 Task: Add Sprouts 85% Lean Grass-Fed Ground Beef Patties to the cart.
Action: Mouse moved to (19, 65)
Screenshot: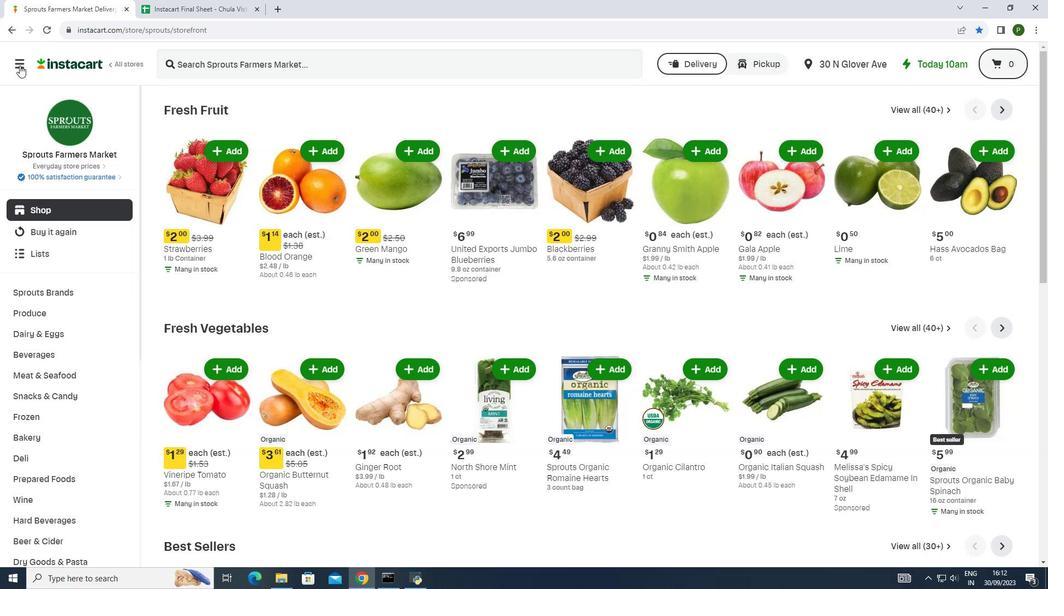 
Action: Mouse pressed left at (19, 65)
Screenshot: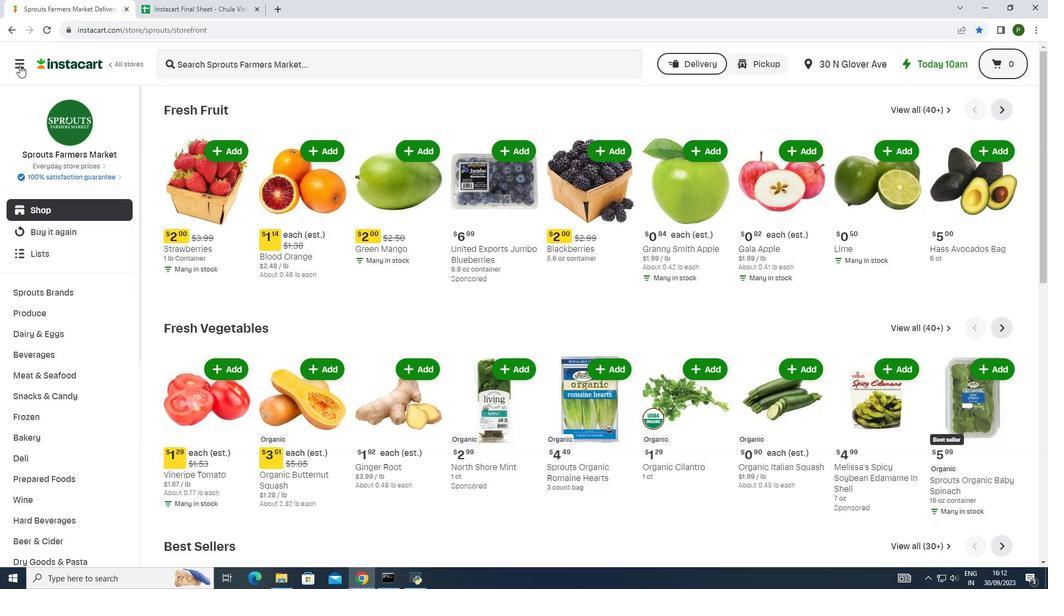 
Action: Mouse moved to (48, 284)
Screenshot: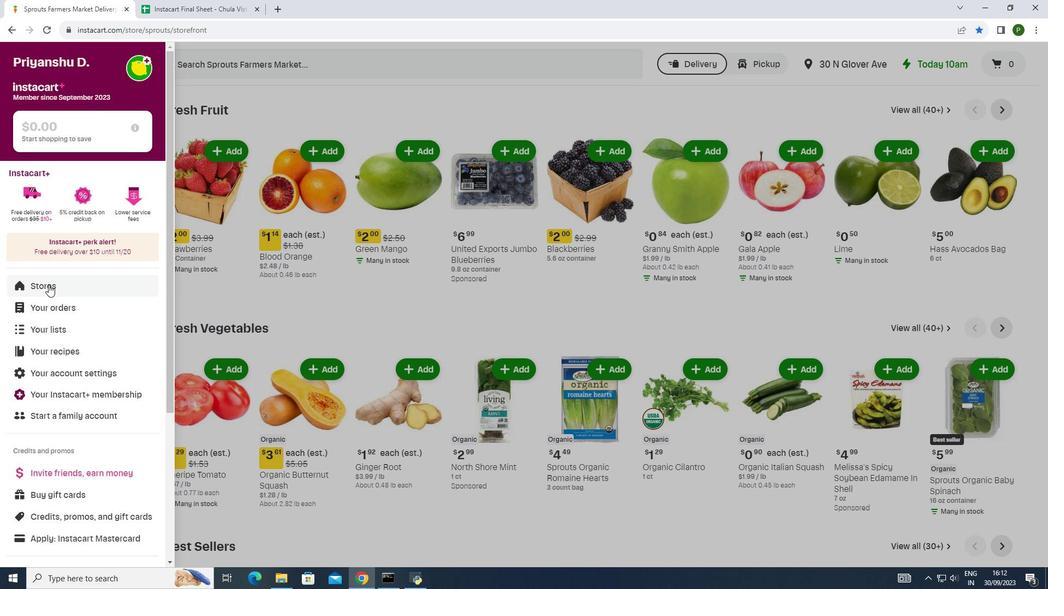 
Action: Mouse pressed left at (48, 284)
Screenshot: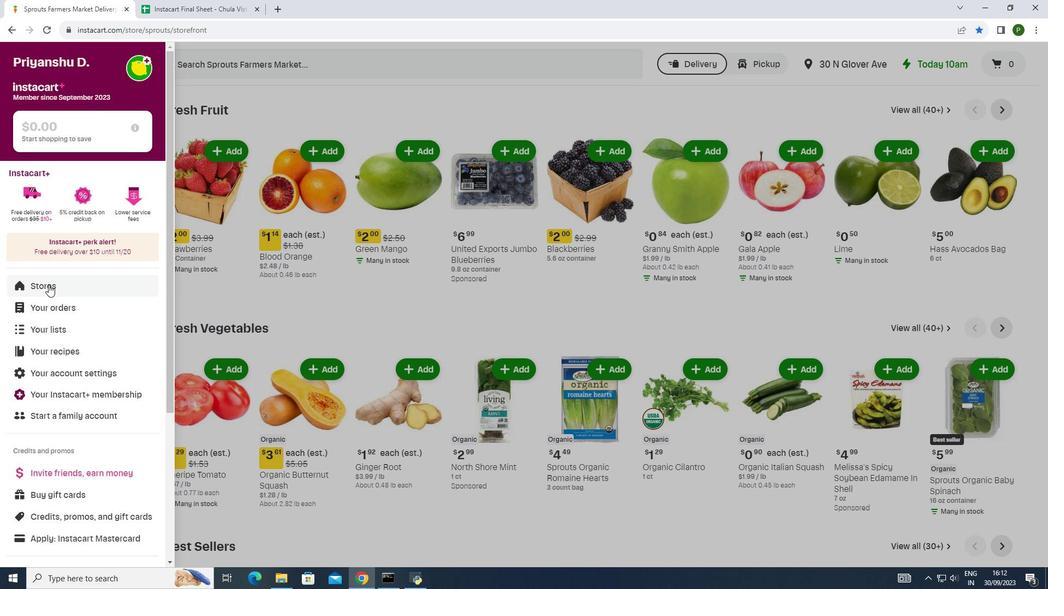 
Action: Mouse moved to (240, 103)
Screenshot: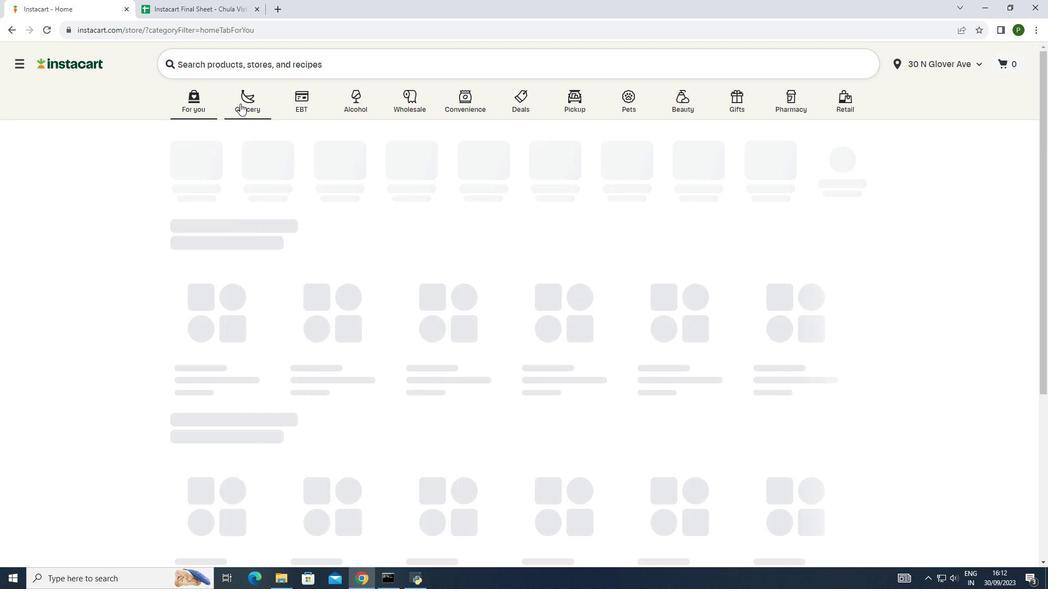 
Action: Mouse pressed left at (240, 103)
Screenshot: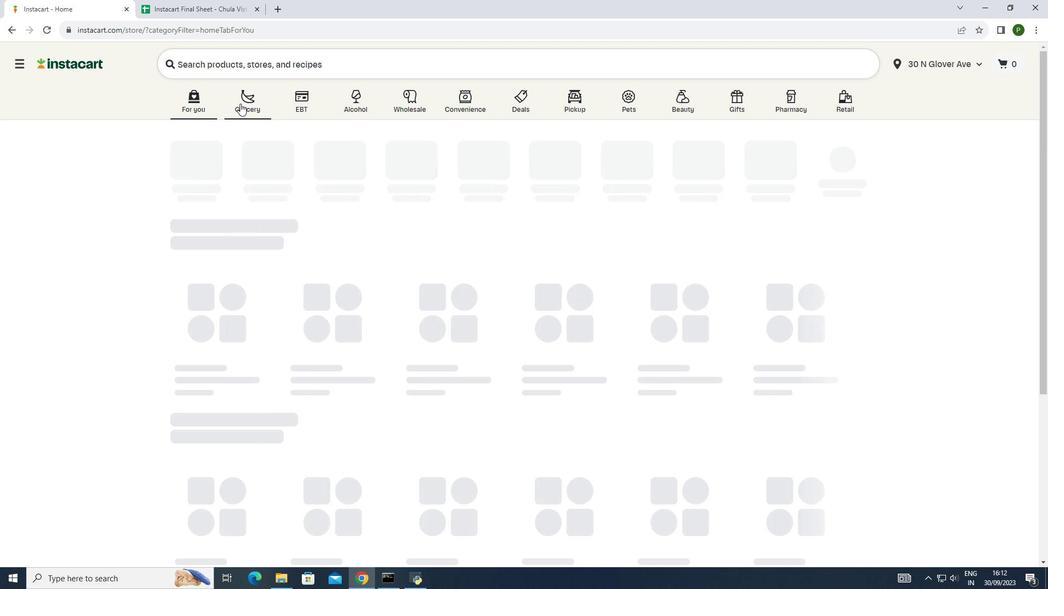 
Action: Mouse moved to (552, 162)
Screenshot: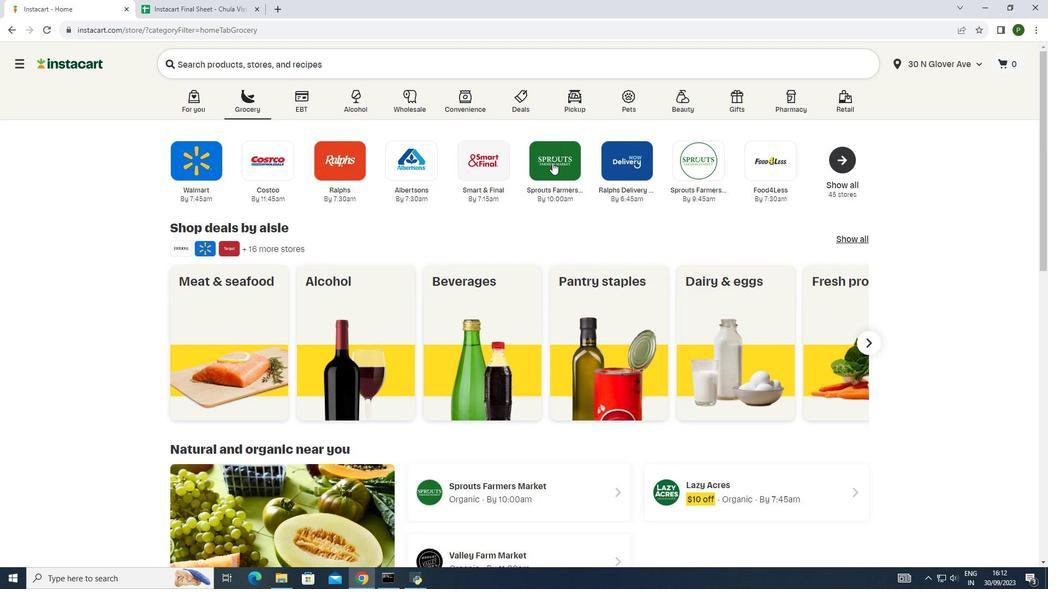 
Action: Mouse pressed left at (552, 162)
Screenshot: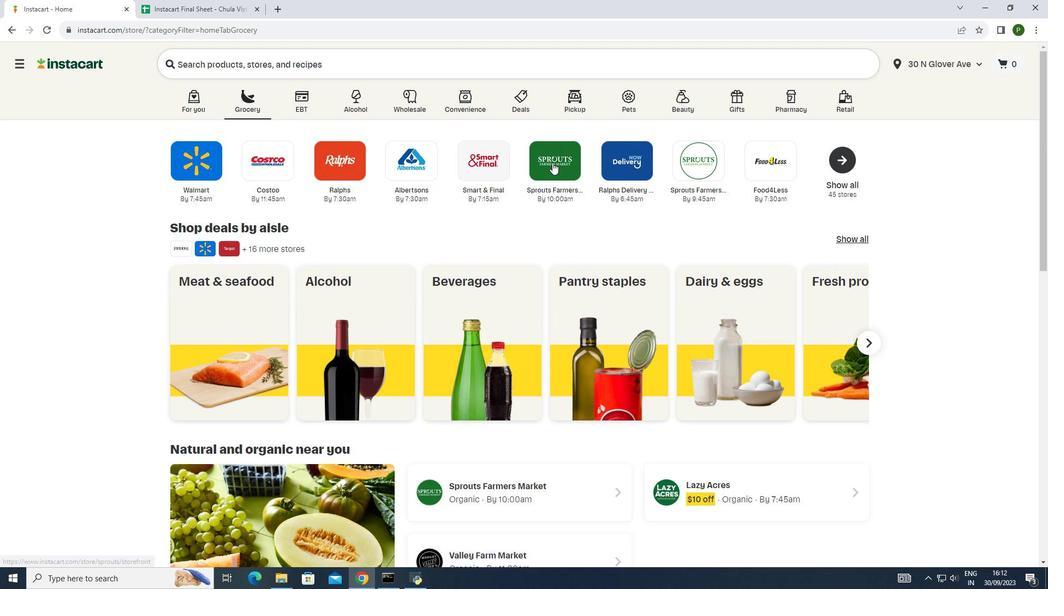 
Action: Mouse moved to (36, 290)
Screenshot: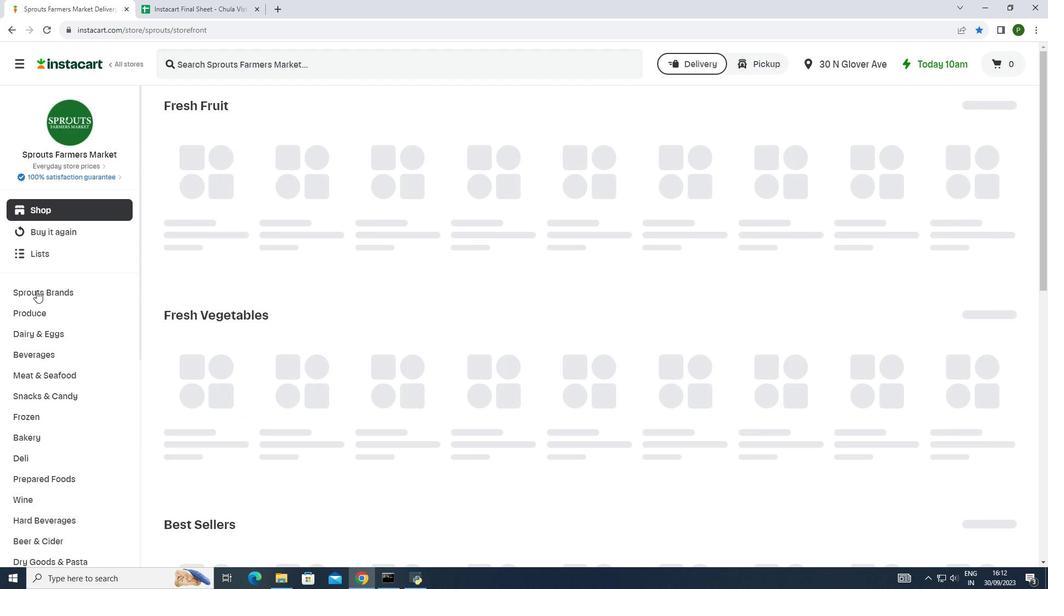 
Action: Mouse pressed left at (36, 290)
Screenshot: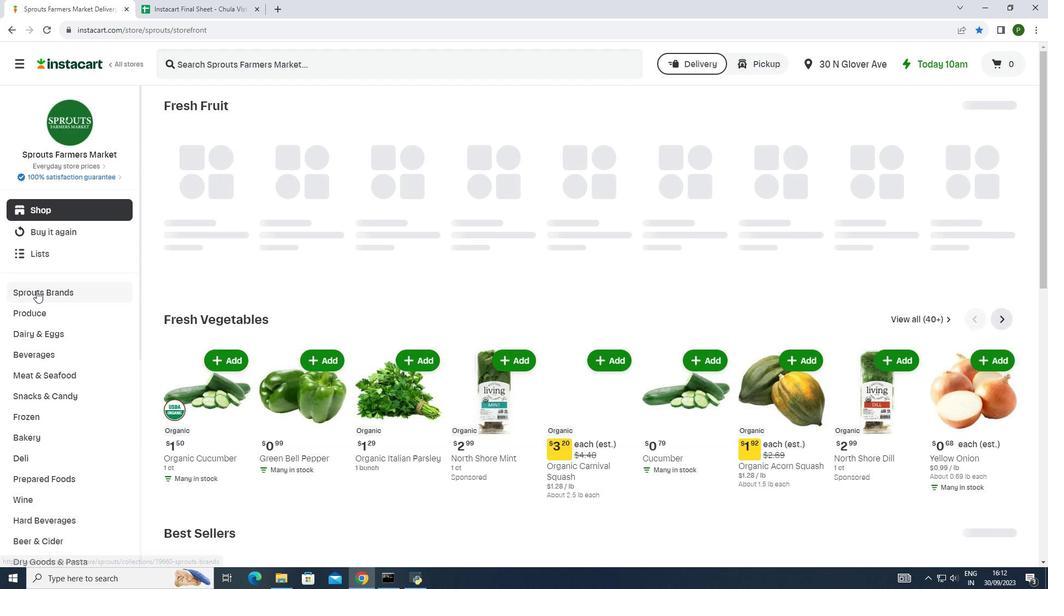 
Action: Mouse moved to (60, 334)
Screenshot: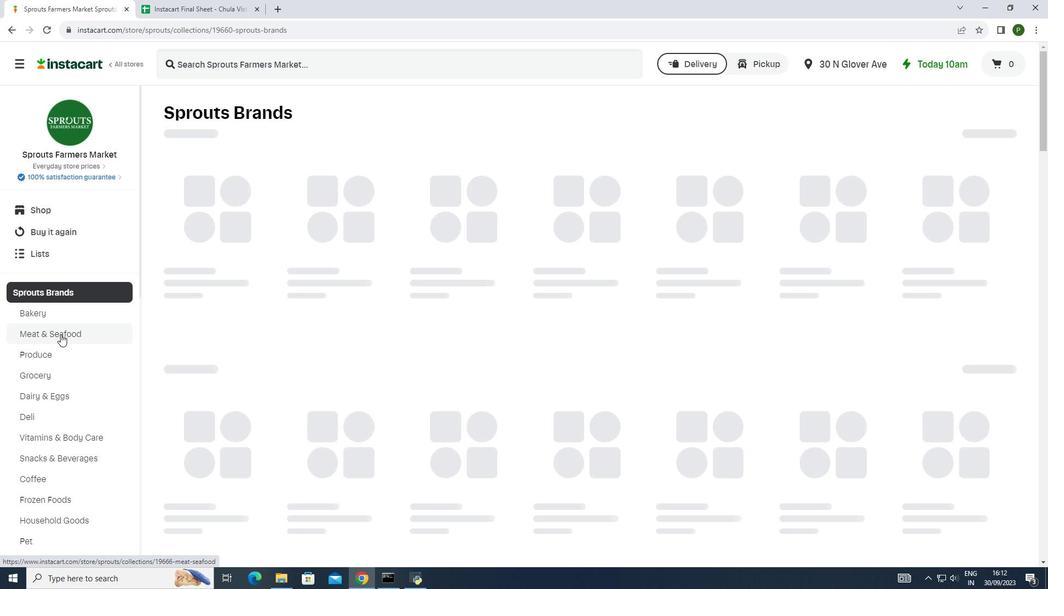 
Action: Mouse pressed left at (60, 334)
Screenshot: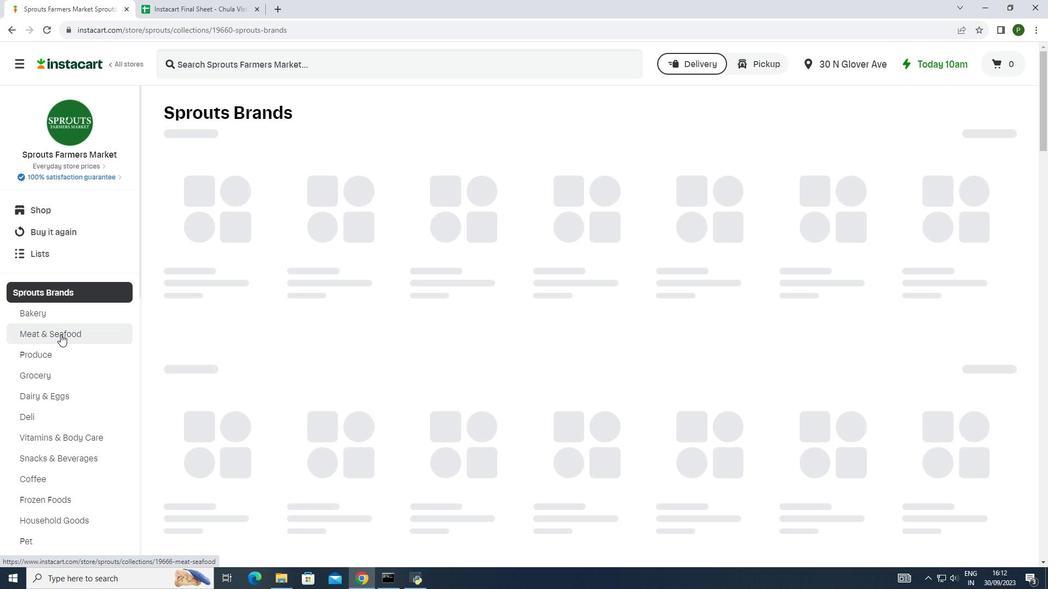 
Action: Mouse moved to (232, 191)
Screenshot: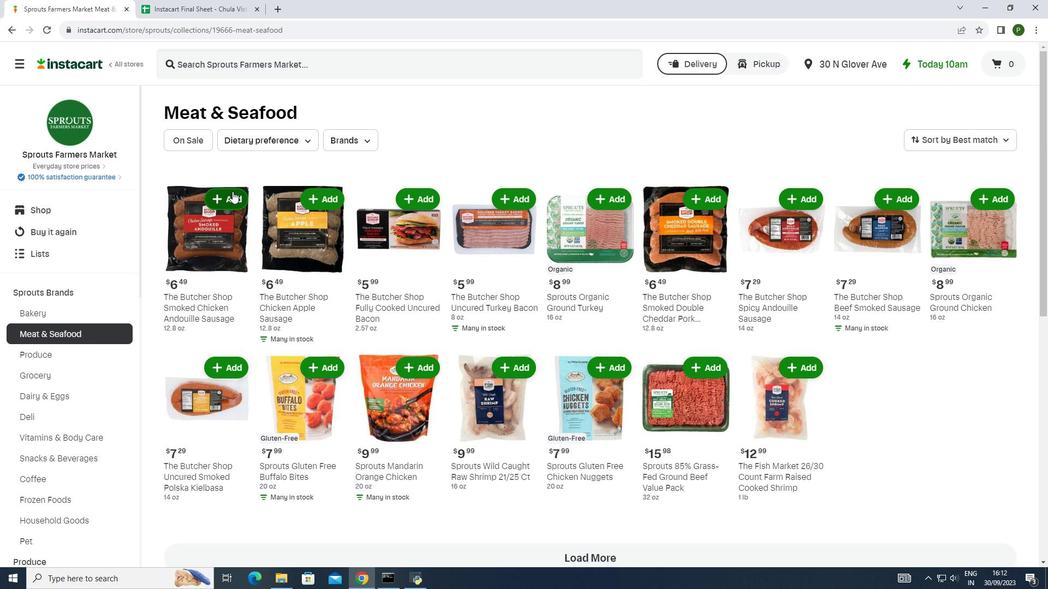 
Action: Mouse scrolled (232, 191) with delta (0, 0)
Screenshot: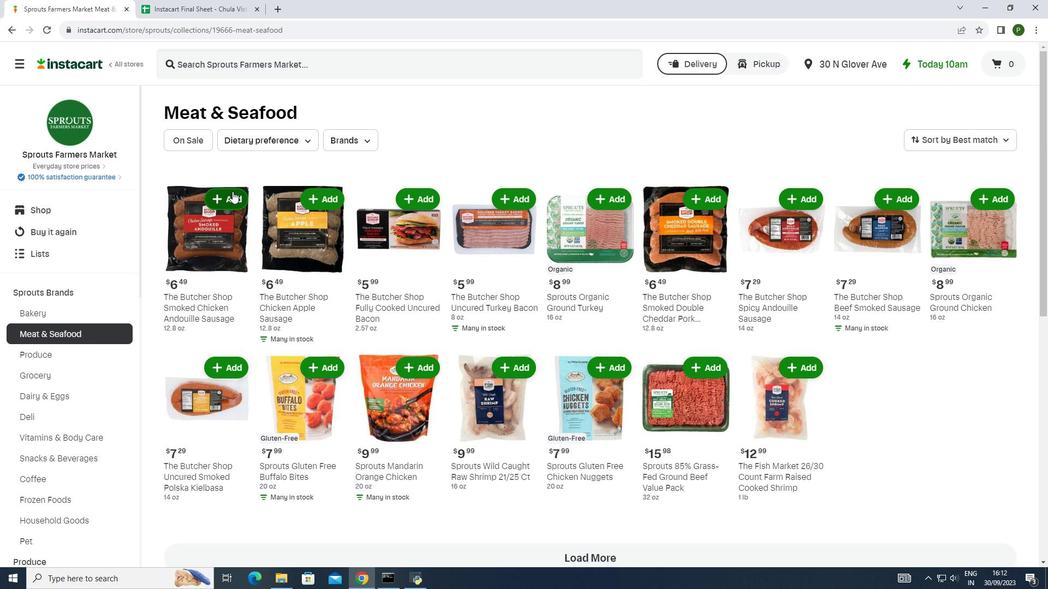 
Action: Mouse moved to (235, 193)
Screenshot: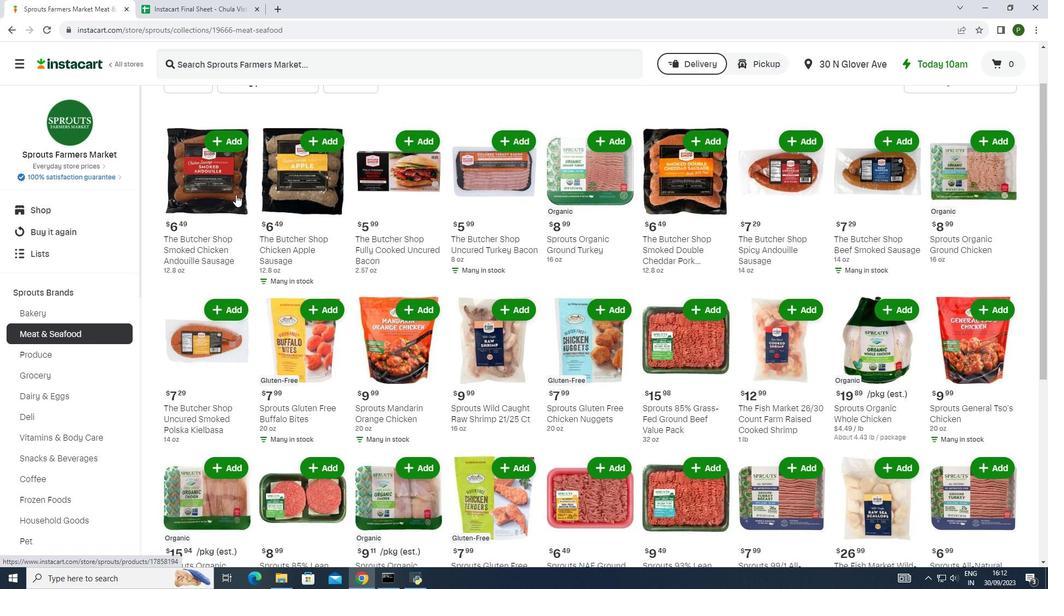 
Action: Mouse scrolled (235, 193) with delta (0, 0)
Screenshot: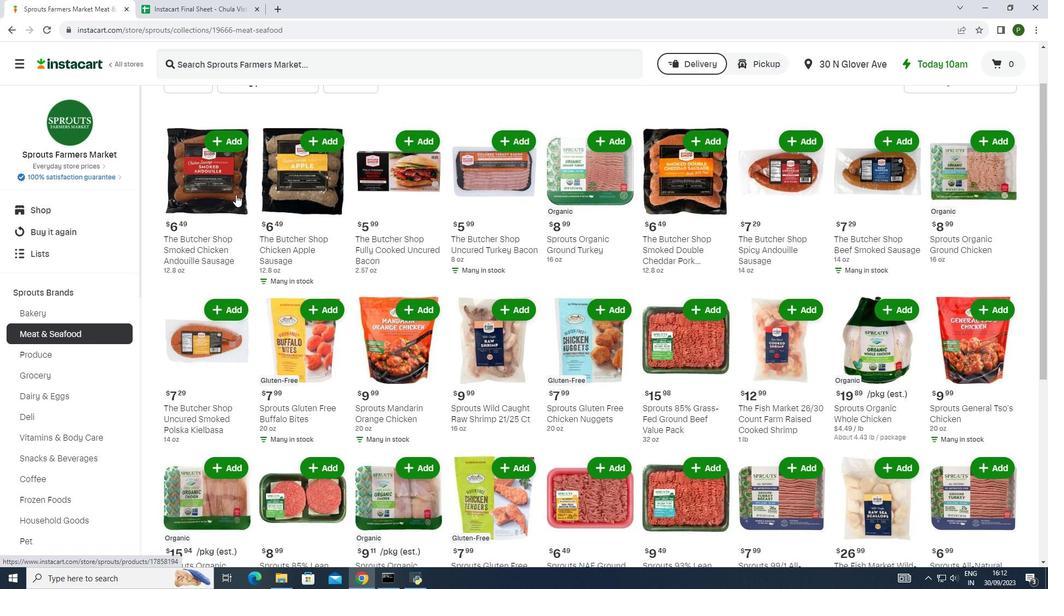
Action: Mouse moved to (236, 195)
Screenshot: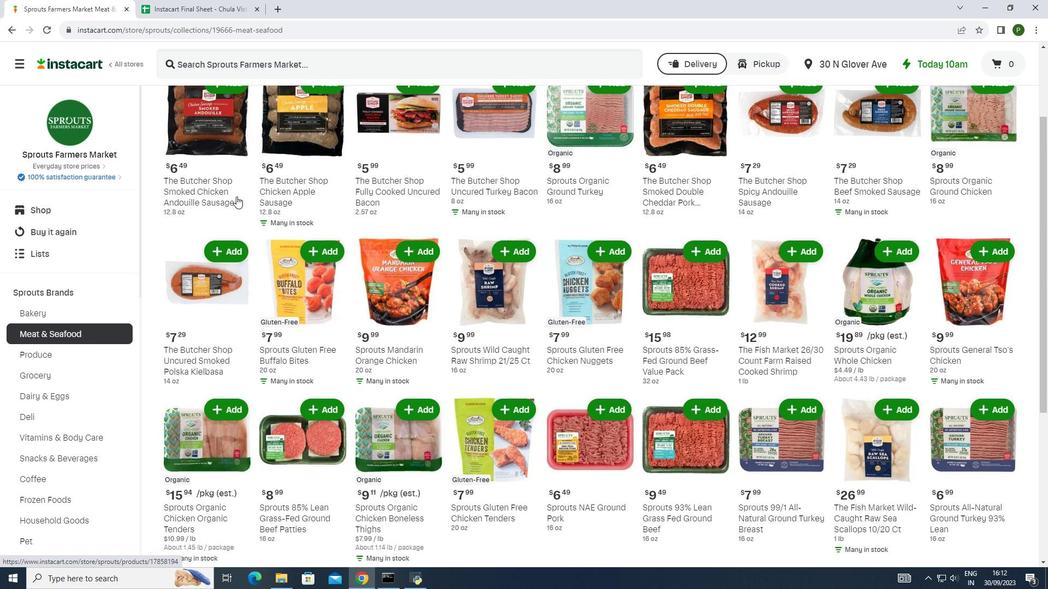 
Action: Mouse scrolled (236, 194) with delta (0, 0)
Screenshot: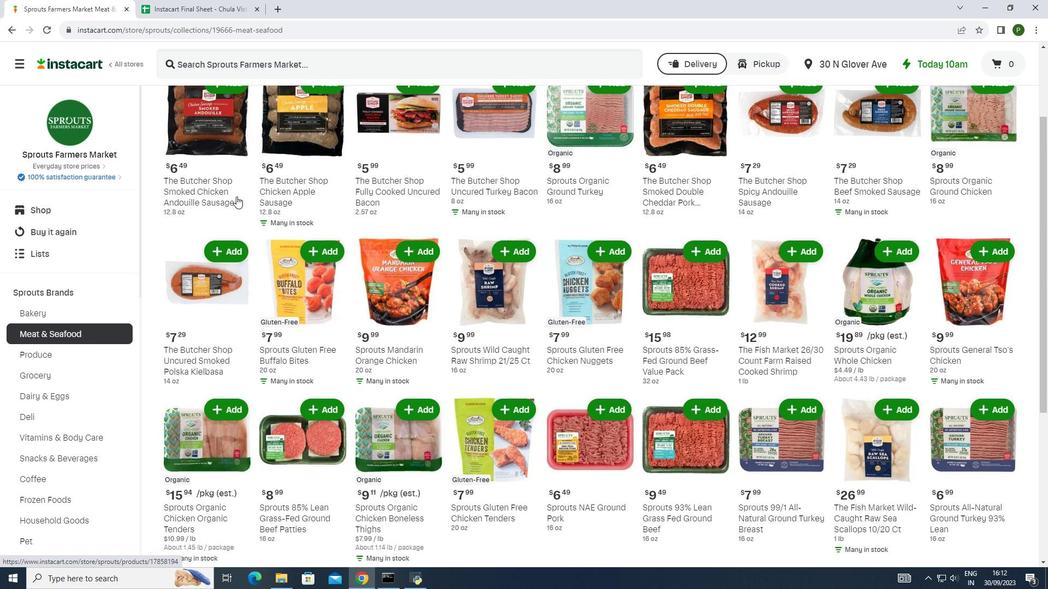 
Action: Mouse moved to (235, 206)
Screenshot: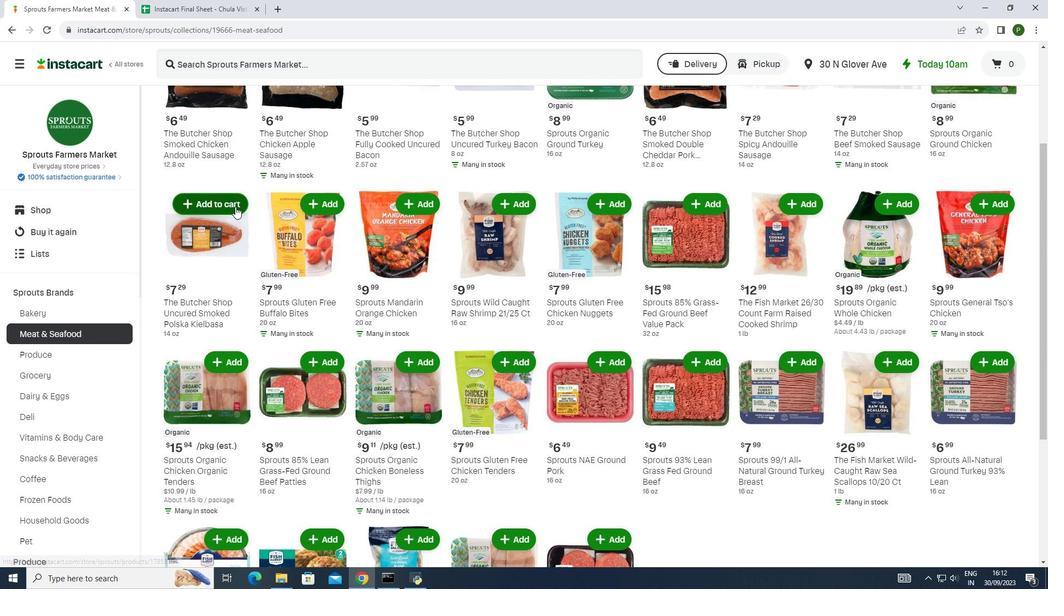 
Action: Mouse scrolled (235, 206) with delta (0, 0)
Screenshot: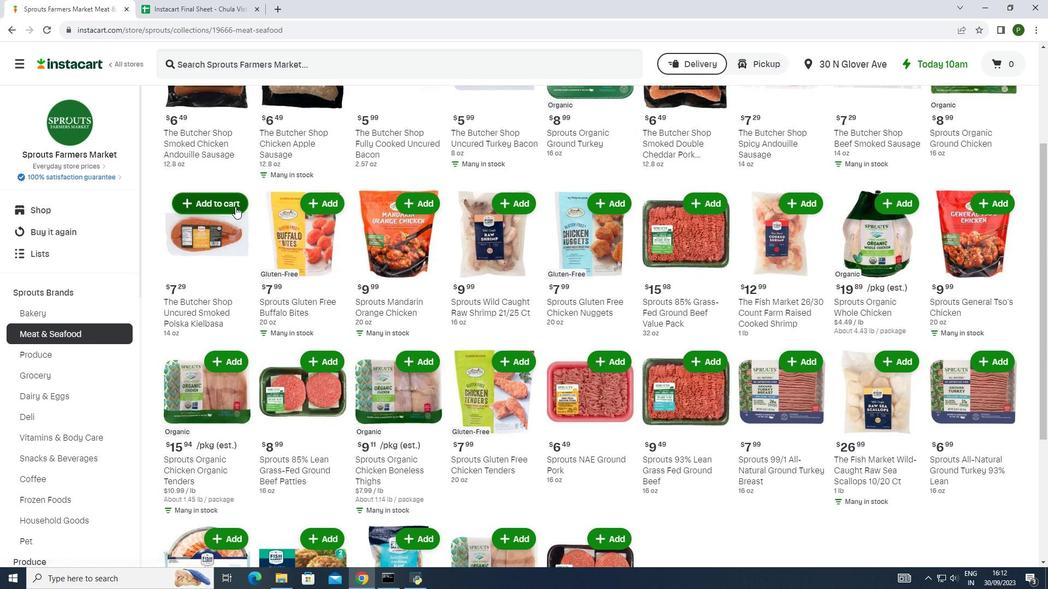 
Action: Mouse moved to (239, 218)
Screenshot: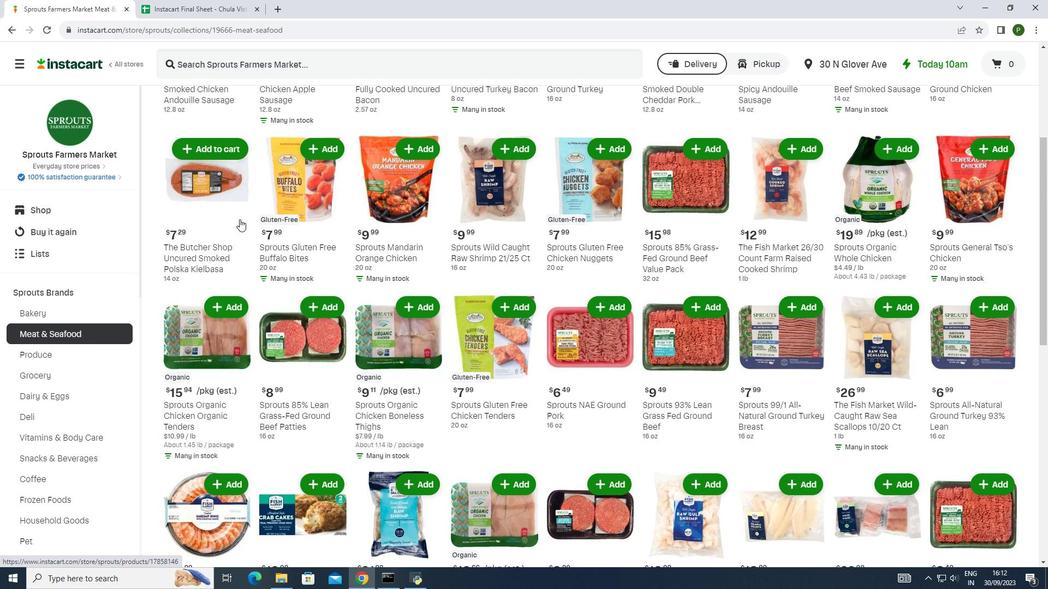 
Action: Mouse scrolled (239, 218) with delta (0, 0)
Screenshot: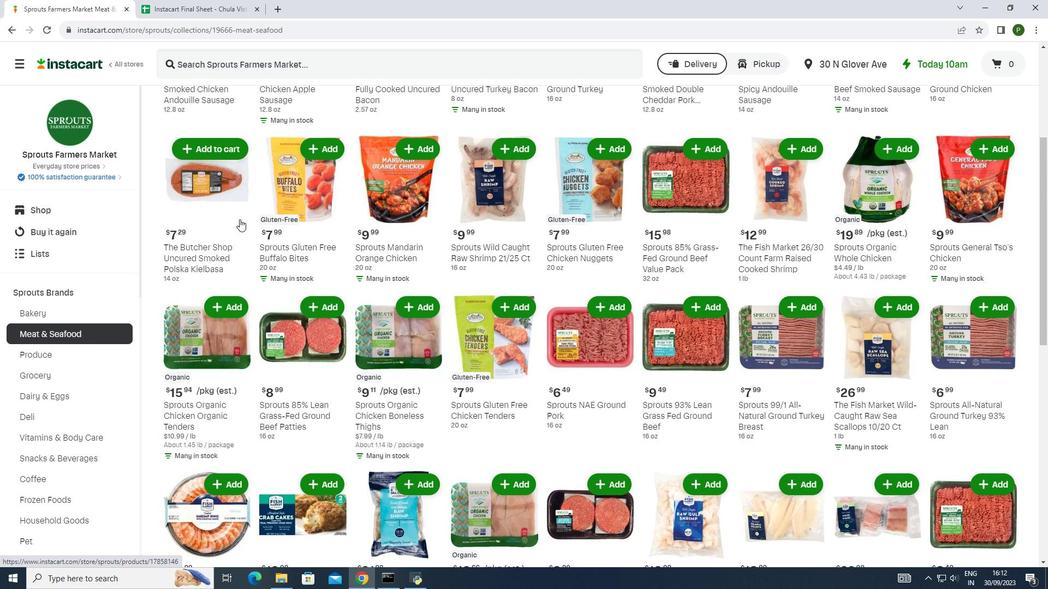 
Action: Mouse moved to (231, 221)
Screenshot: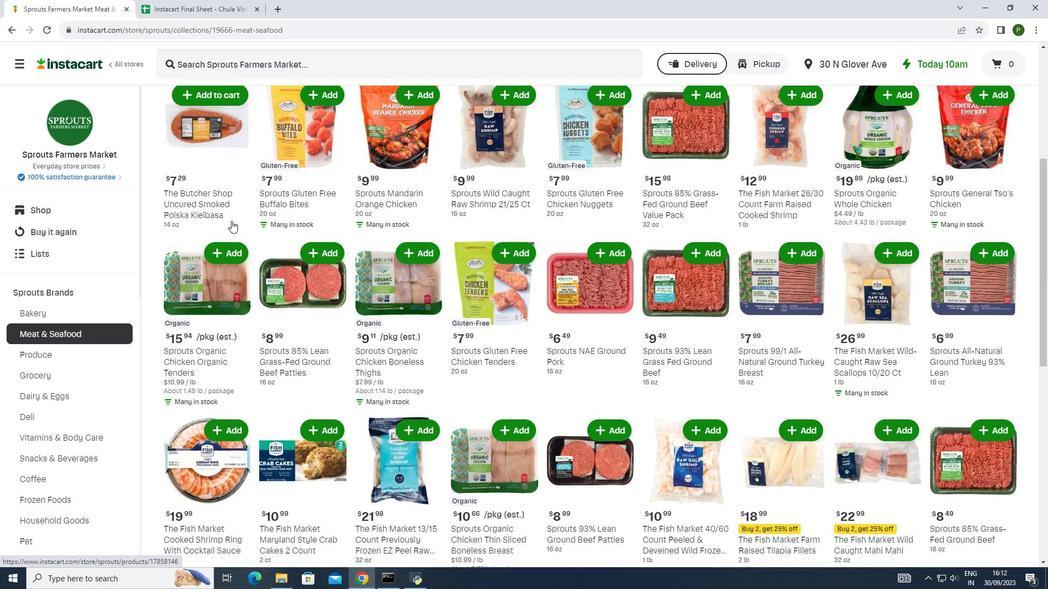 
Action: Mouse scrolled (231, 220) with delta (0, 0)
Screenshot: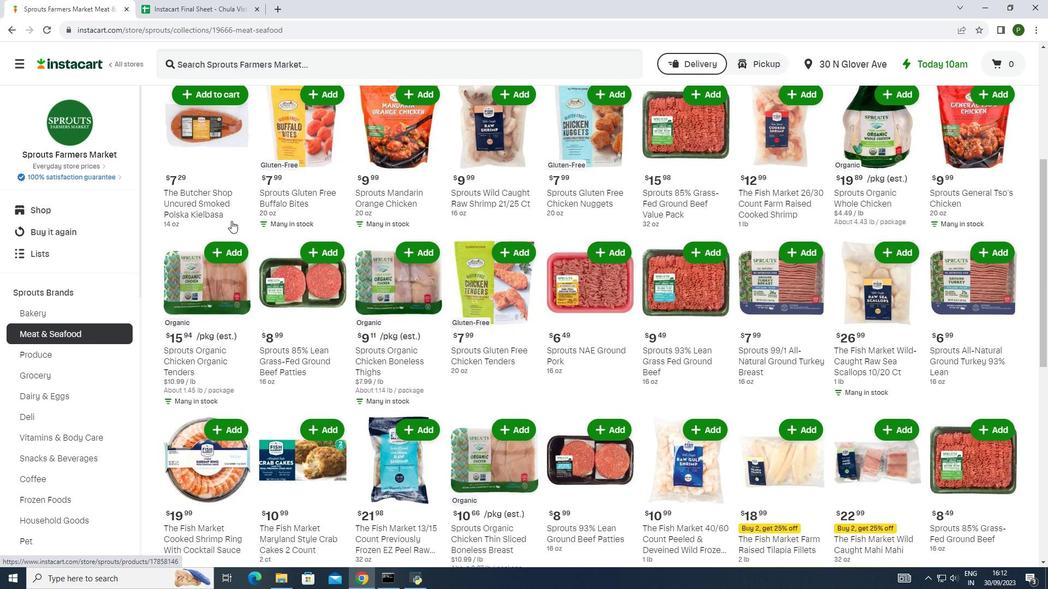 
Action: Mouse moved to (330, 189)
Screenshot: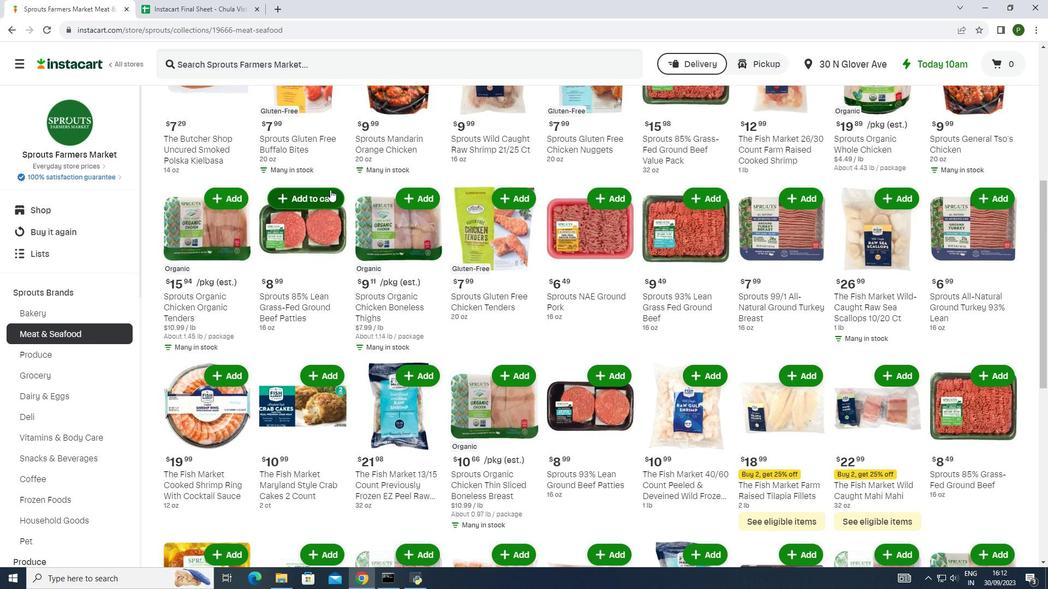 
Action: Mouse pressed left at (330, 189)
Screenshot: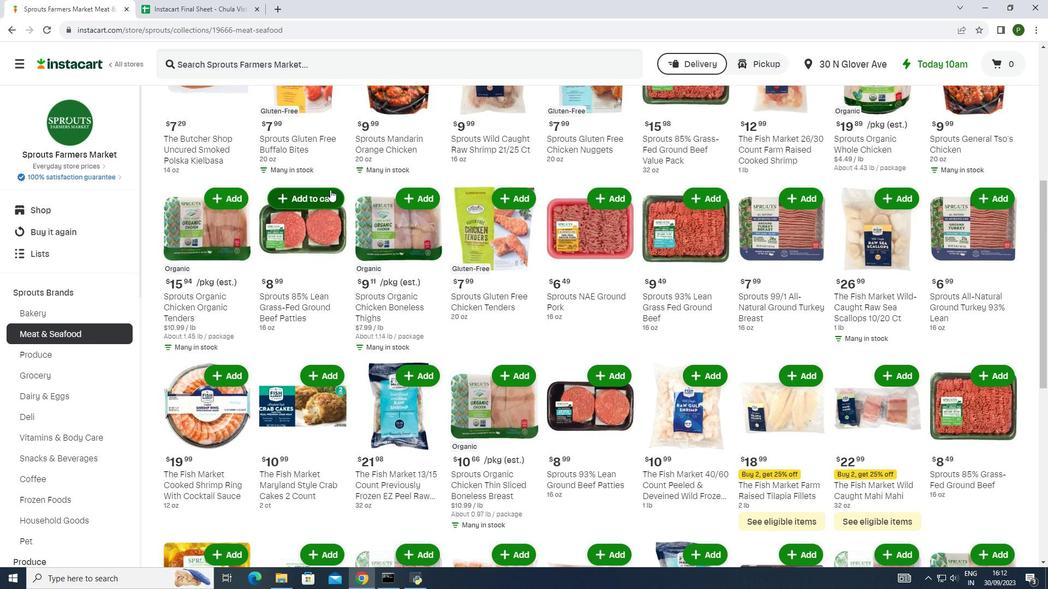 
